 Task: In the  document narrative.html. Insert footer and write 'www.quantum.com'. Find the word using Dictionary 'Grateful' Use the tool word Count and display word count while typing
Action: Mouse moved to (28, 68)
Screenshot: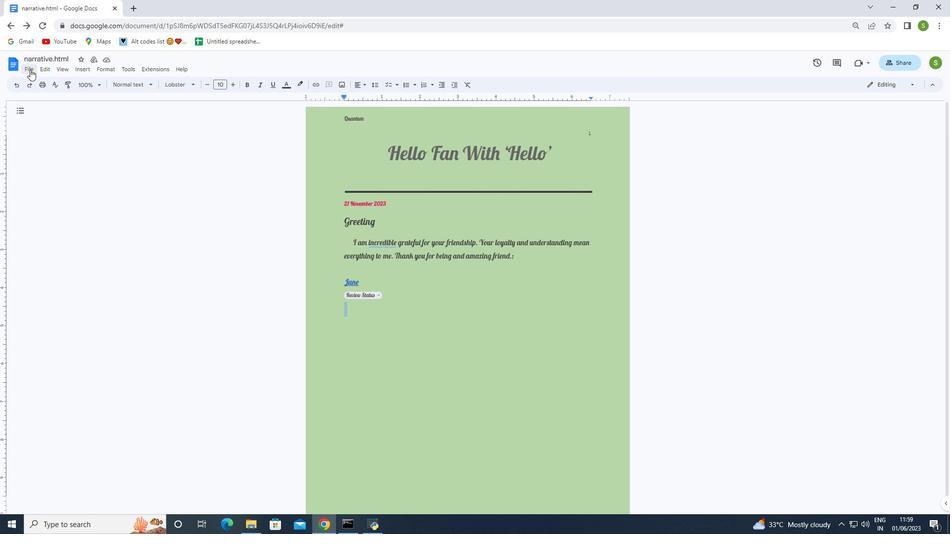 
Action: Mouse pressed left at (28, 68)
Screenshot: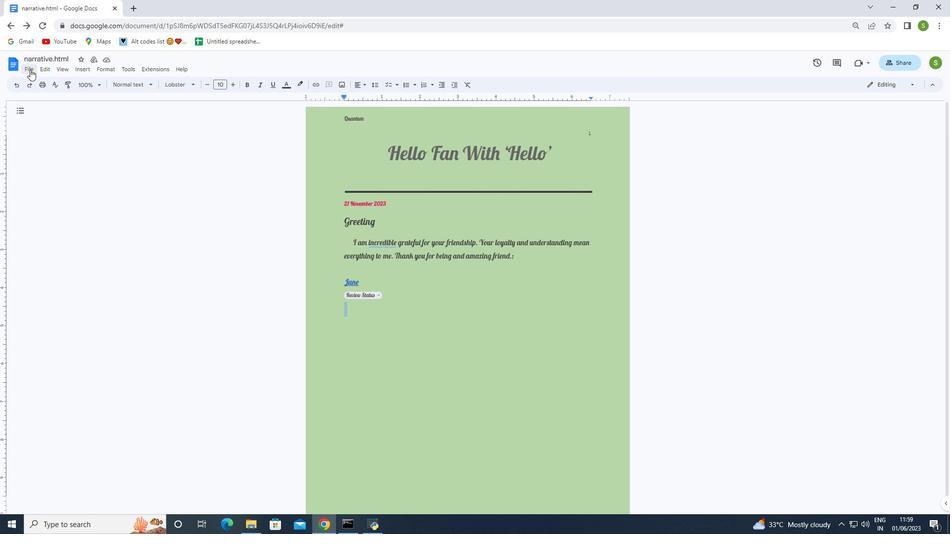 
Action: Mouse moved to (48, 169)
Screenshot: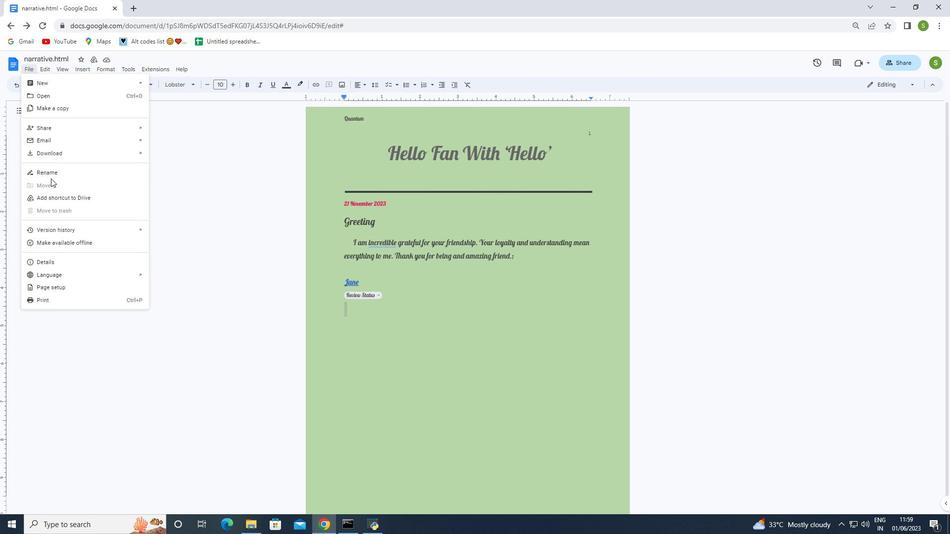 
Action: Mouse pressed left at (48, 169)
Screenshot: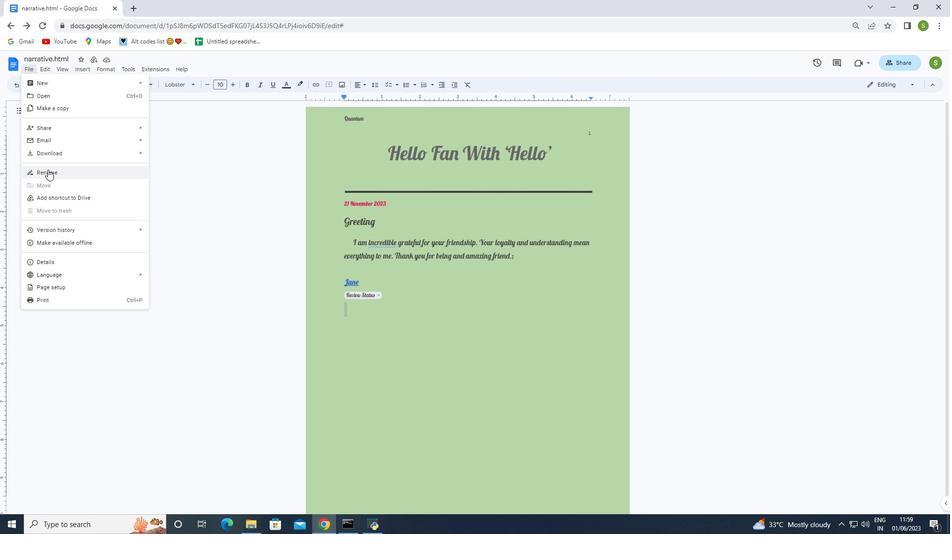 
Action: Mouse moved to (54, 121)
Screenshot: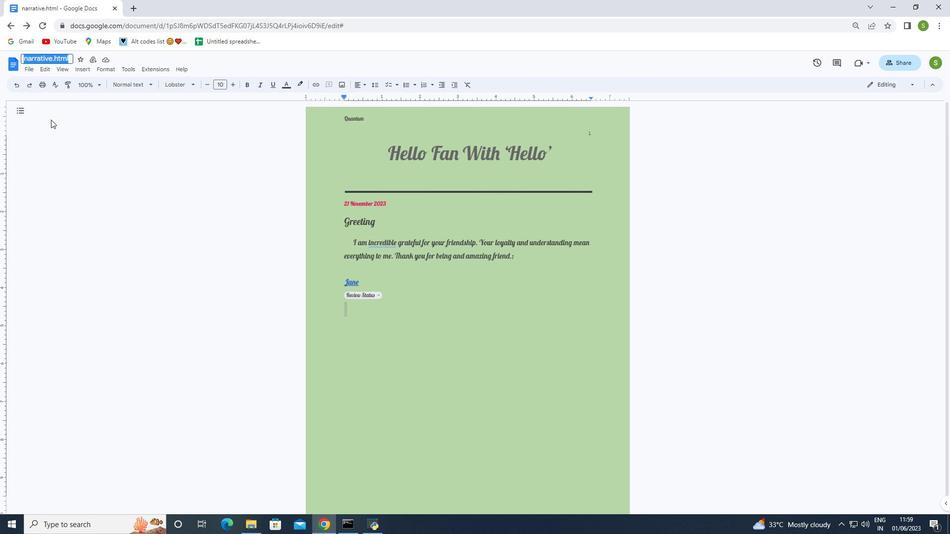 
Action: Key pressed <Key.backspace>narrative.html
Screenshot: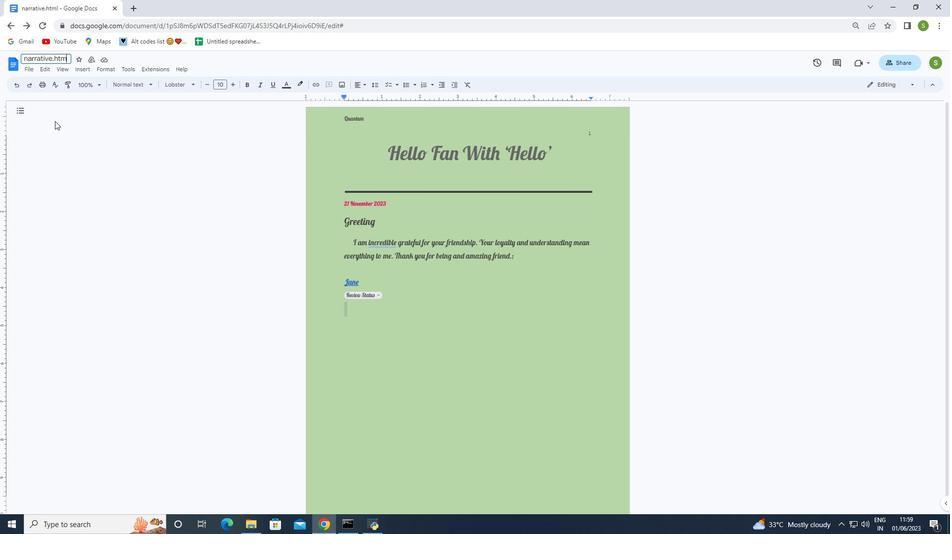 
Action: Mouse moved to (94, 126)
Screenshot: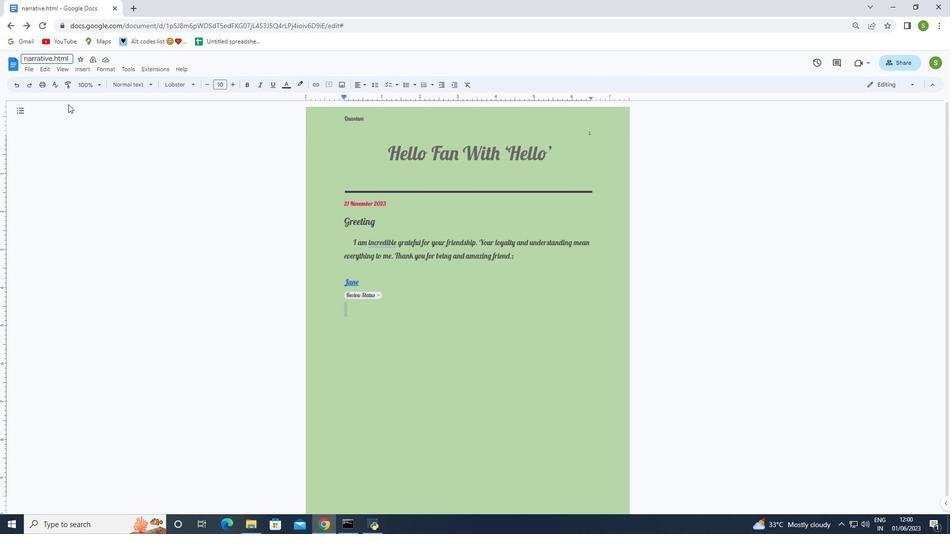 
Action: Mouse pressed left at (94, 126)
Screenshot: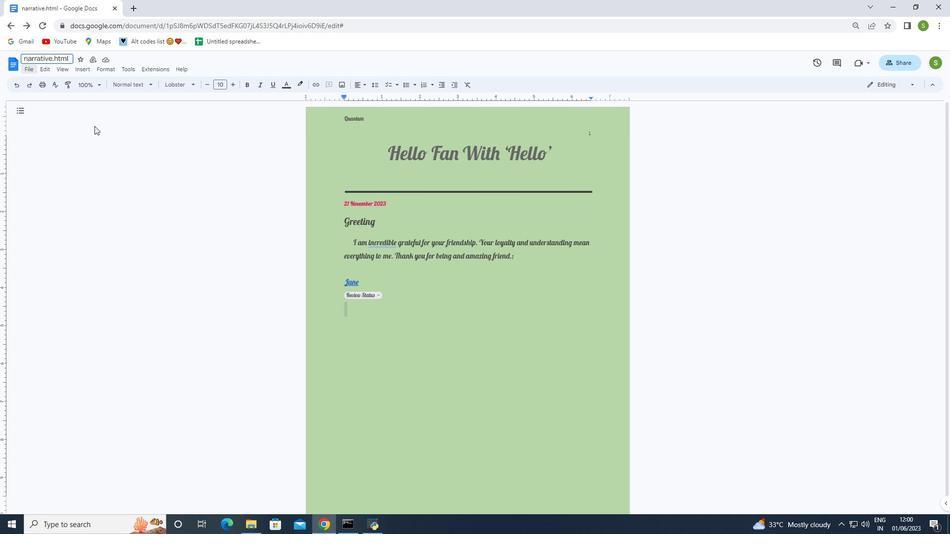
Action: Mouse moved to (30, 70)
Screenshot: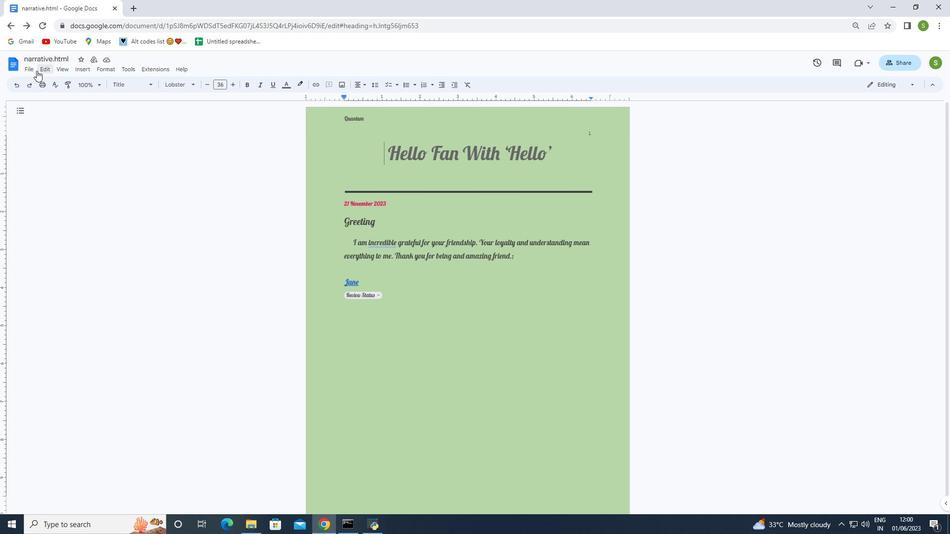
Action: Mouse pressed left at (30, 70)
Screenshot: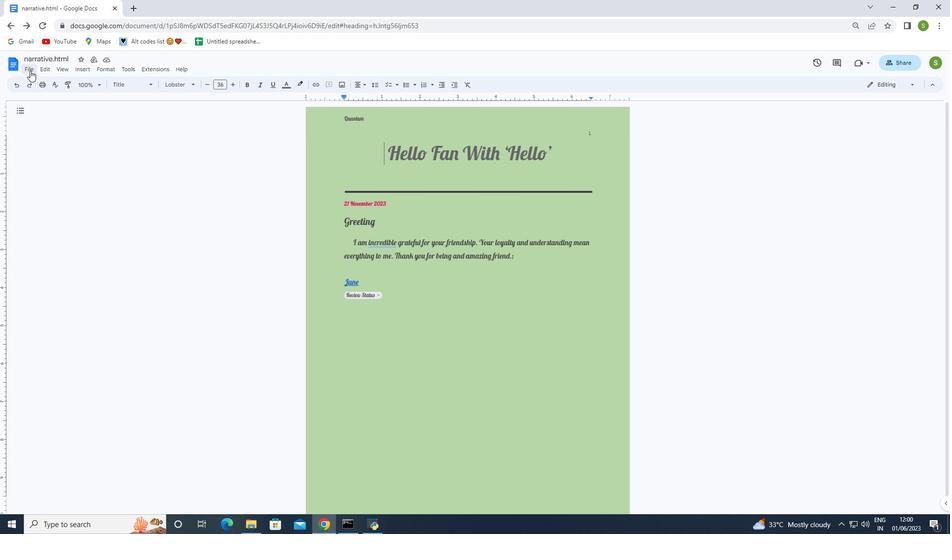 
Action: Mouse moved to (207, 281)
Screenshot: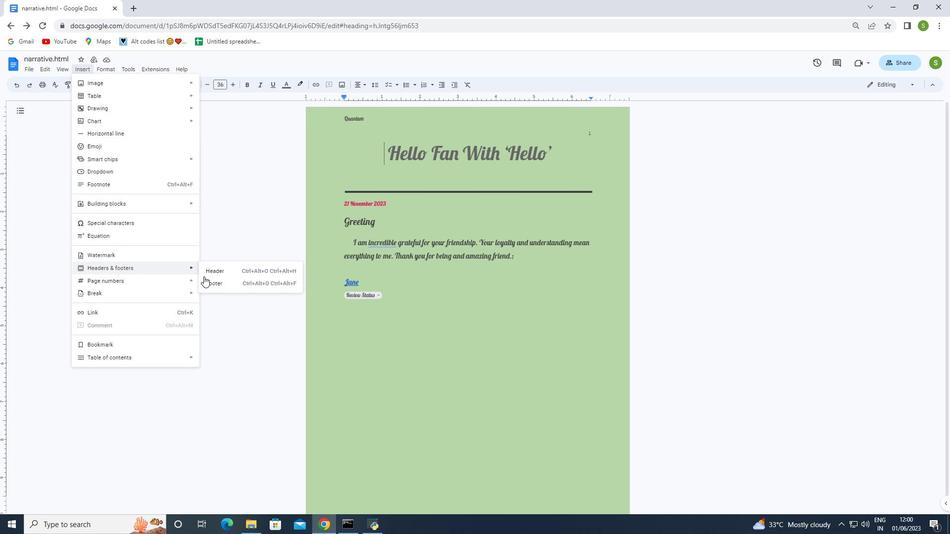 
Action: Mouse pressed left at (207, 281)
Screenshot: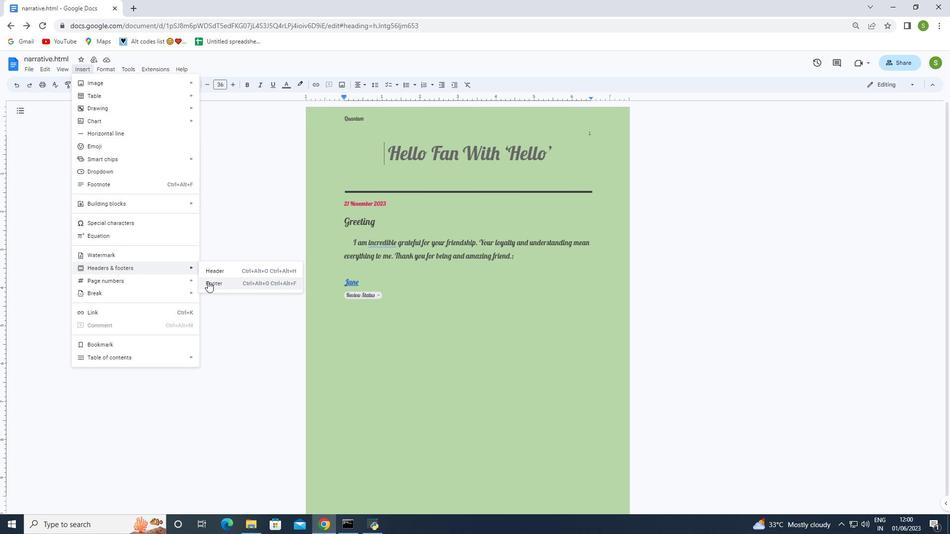 
Action: Key pressed ww.<Key.backspace>w.quantum.com
Screenshot: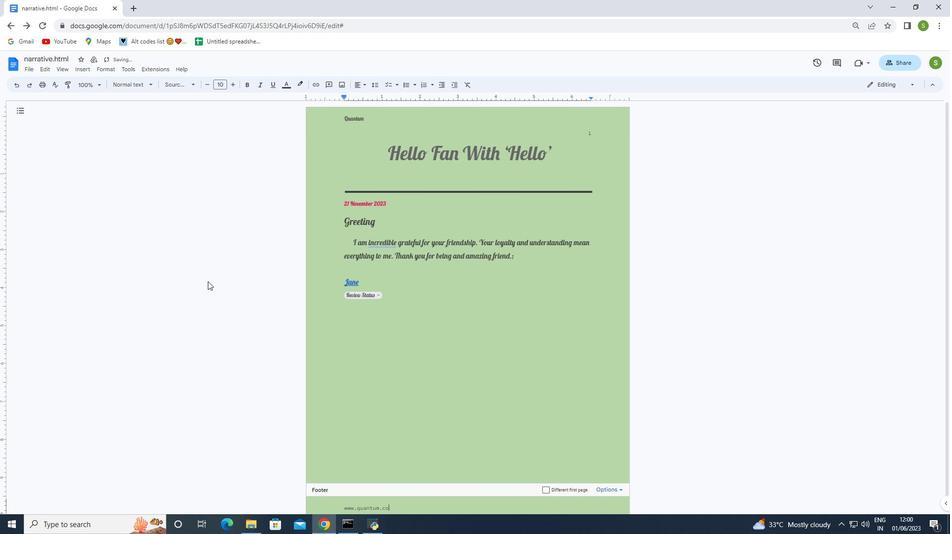 
Action: Mouse moved to (479, 372)
Screenshot: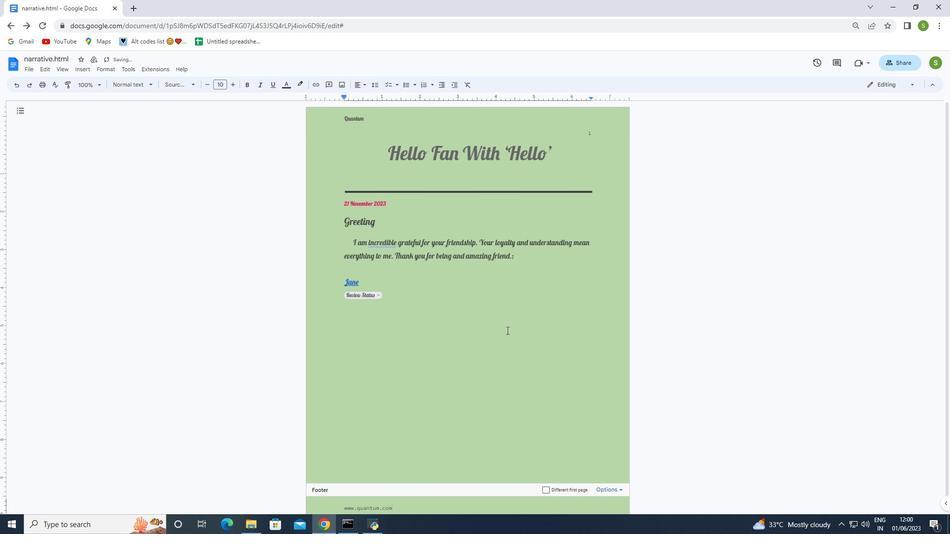 
Action: Mouse pressed left at (479, 372)
Screenshot: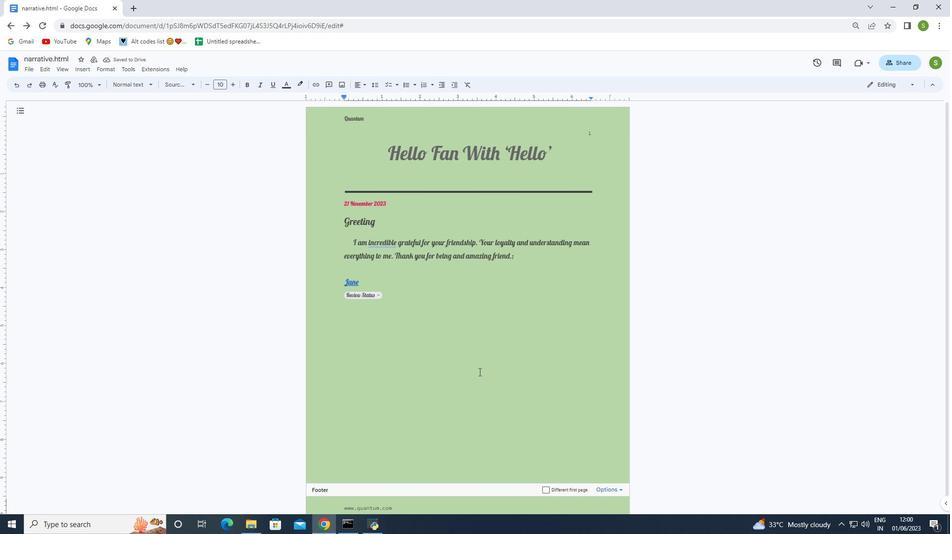 
Action: Mouse moved to (504, 367)
Screenshot: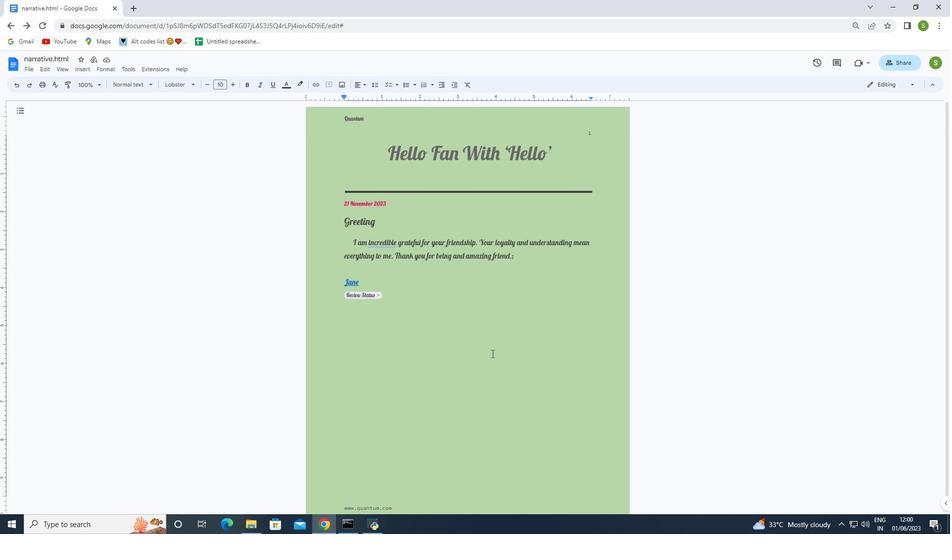 
Action: Mouse scrolled (504, 366) with delta (0, 0)
Screenshot: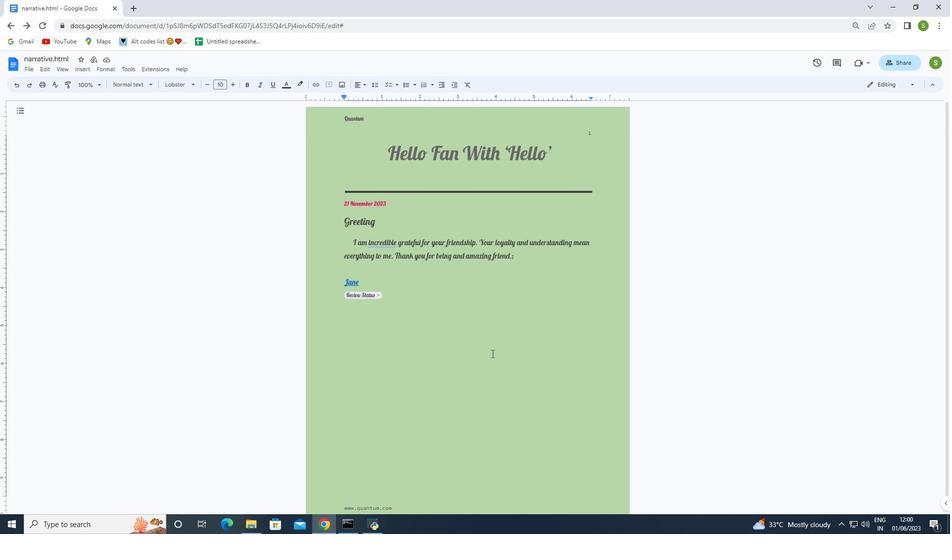
Action: Mouse moved to (504, 367)
Screenshot: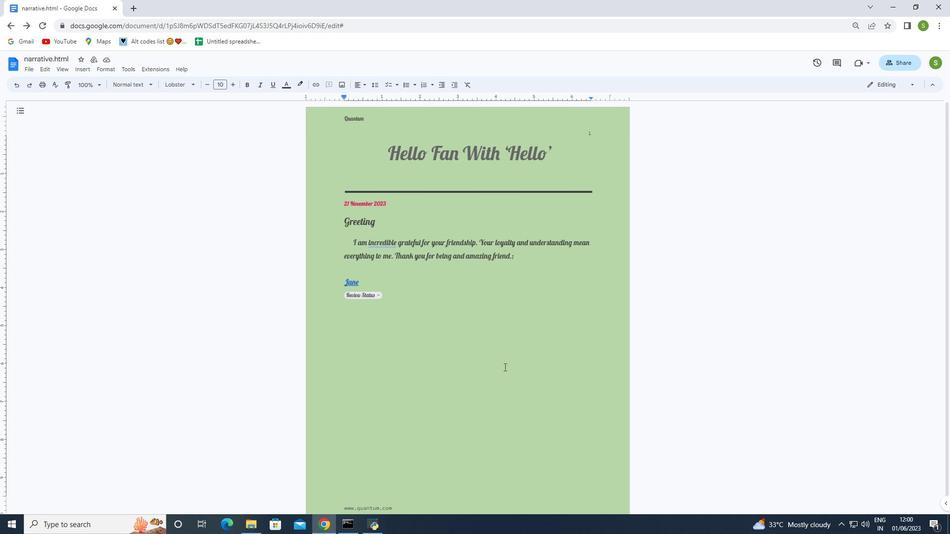 
Action: Mouse scrolled (504, 366) with delta (0, 0)
Screenshot: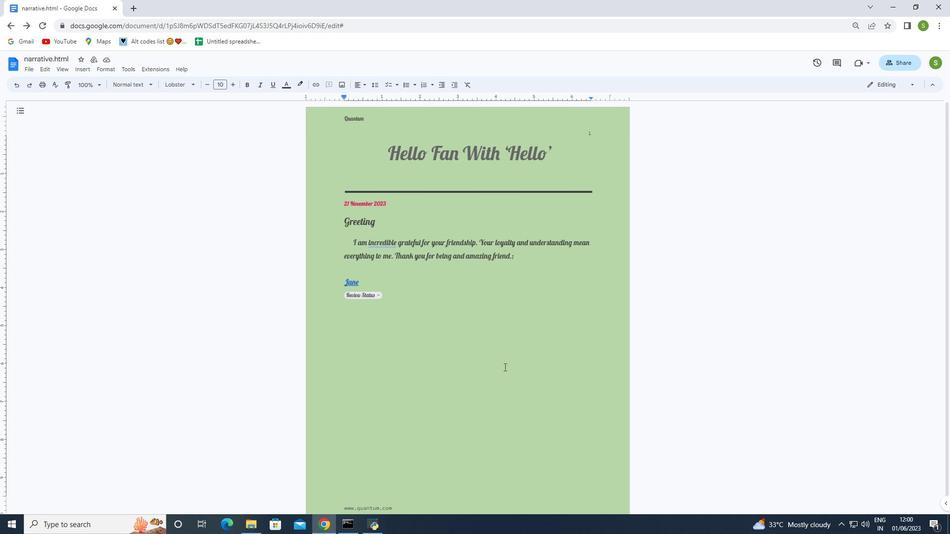 
Action: Mouse moved to (344, 206)
Screenshot: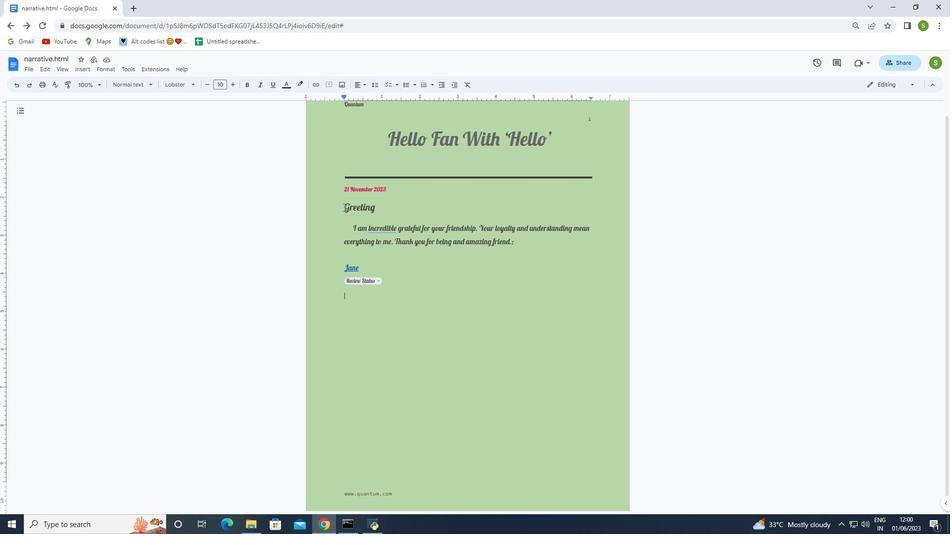 
Action: Mouse pressed left at (344, 206)
Screenshot: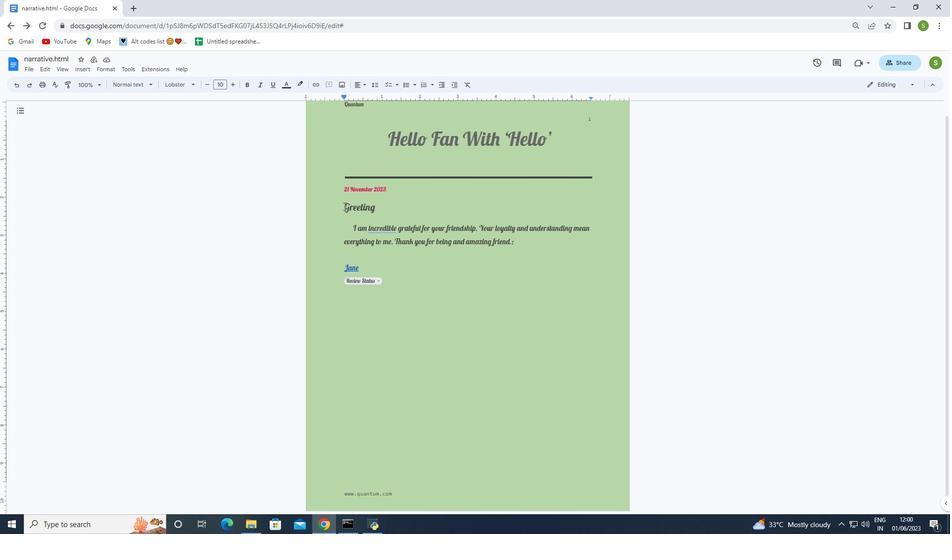 
Action: Mouse moved to (83, 69)
Screenshot: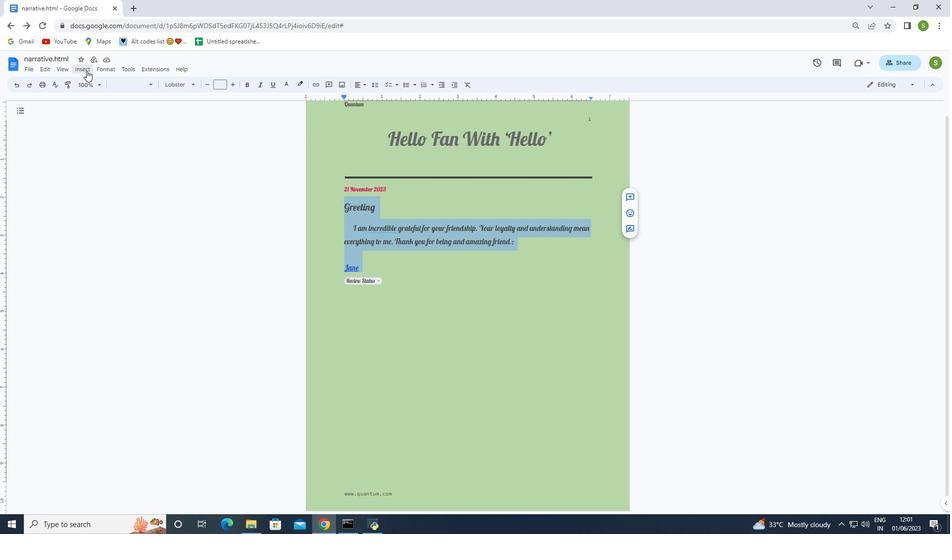 
Action: Mouse pressed left at (83, 69)
Screenshot: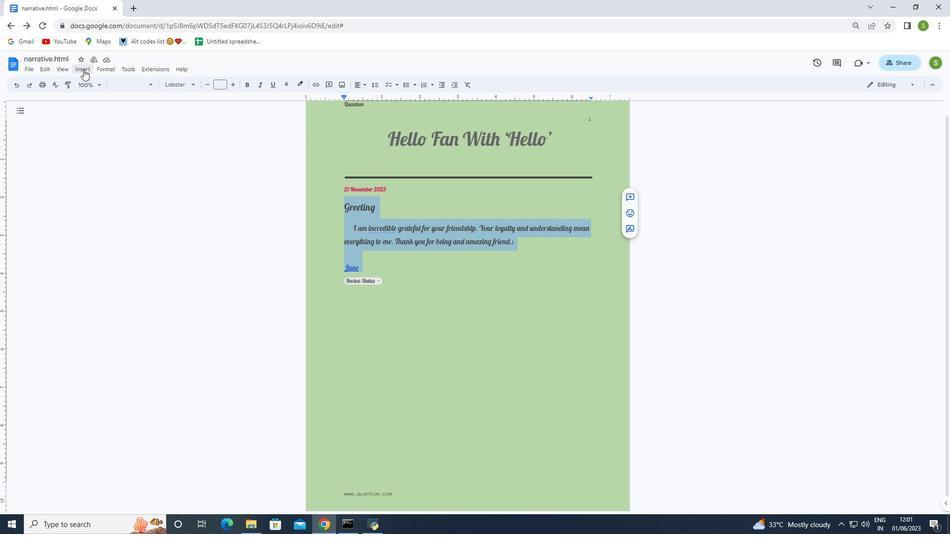 
Action: Mouse moved to (131, 67)
Screenshot: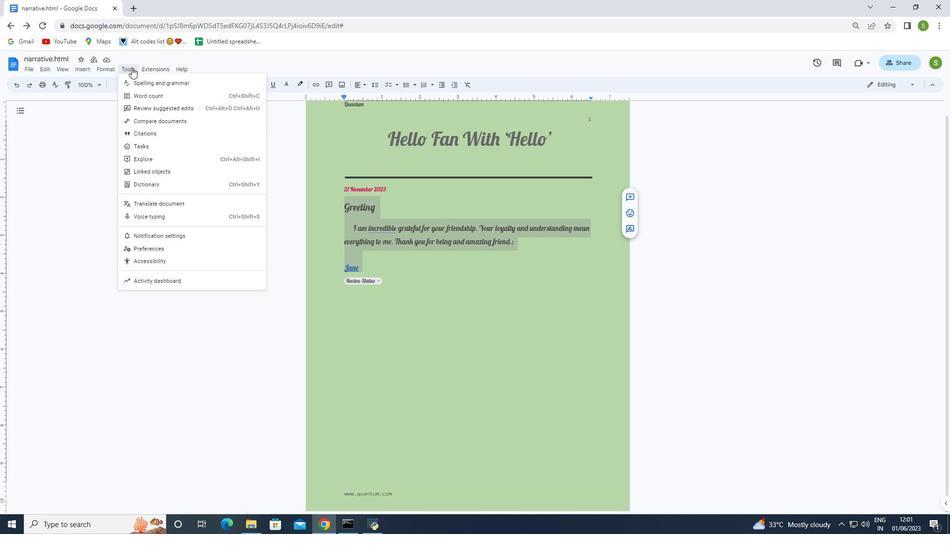 
Action: Mouse pressed left at (131, 67)
Screenshot: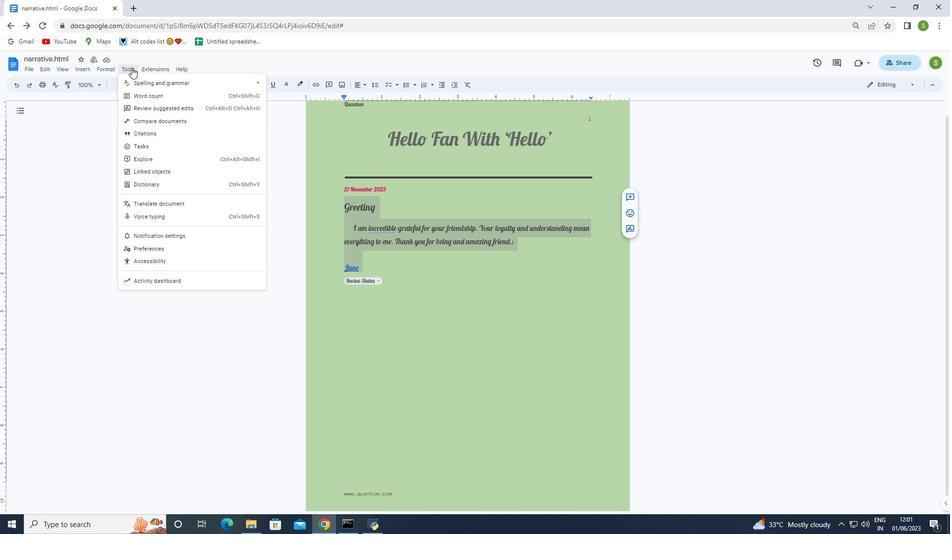 
Action: Mouse pressed left at (131, 67)
Screenshot: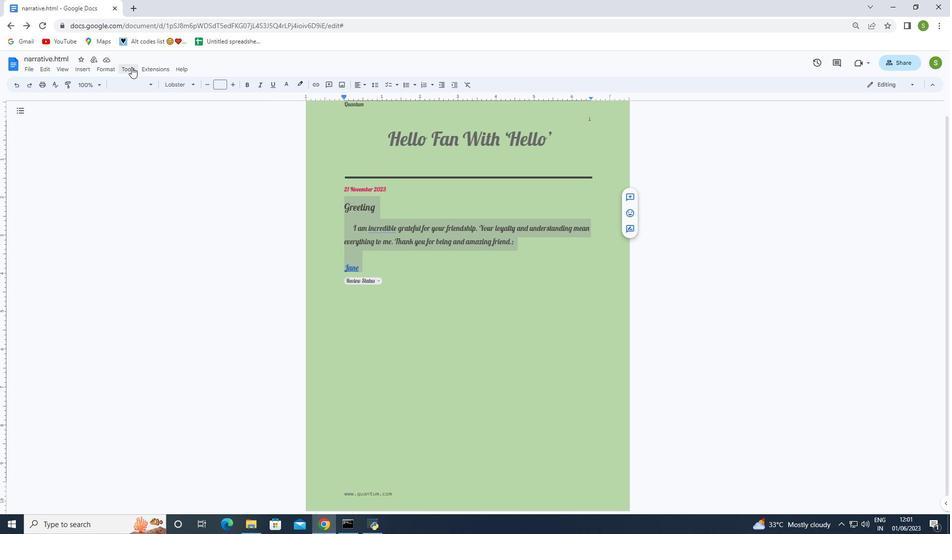 
Action: Mouse moved to (140, 182)
Screenshot: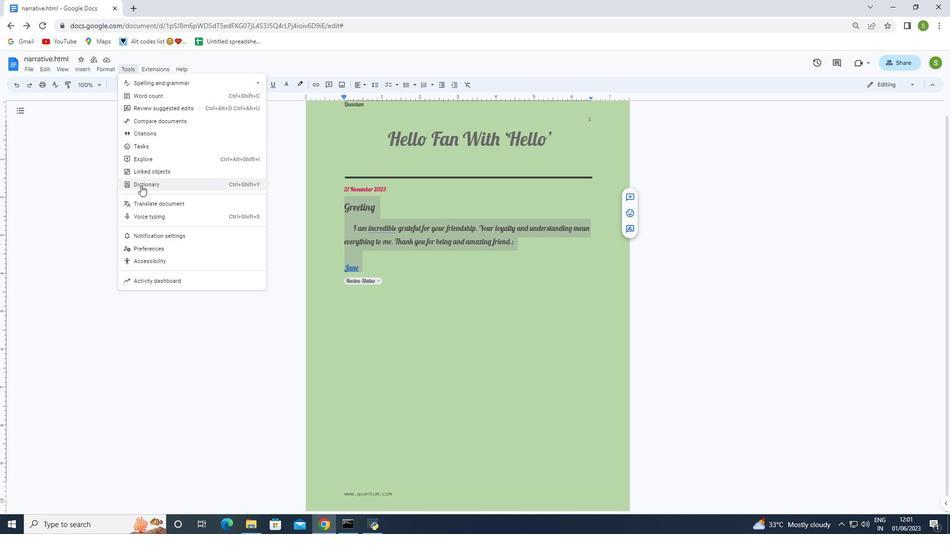
Action: Mouse pressed left at (140, 182)
Screenshot: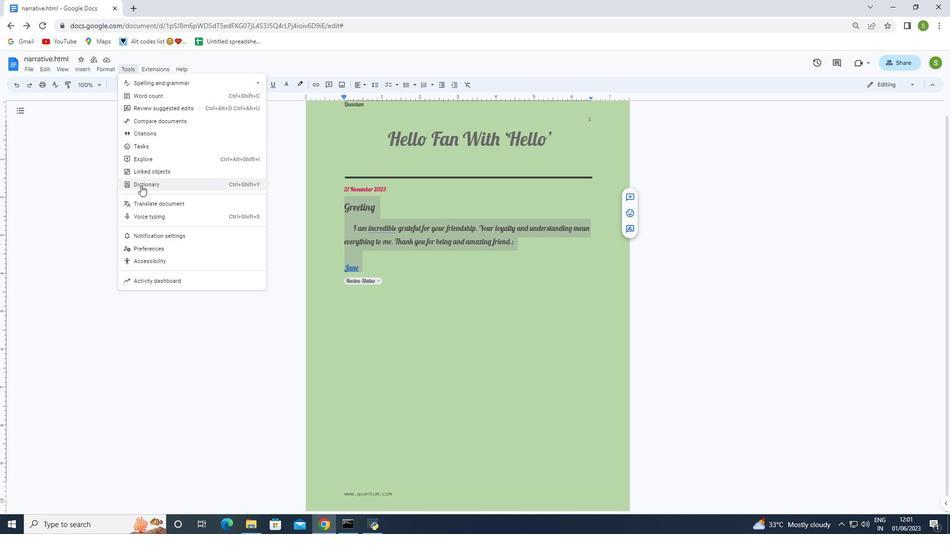 
Action: Mouse moved to (892, 108)
Screenshot: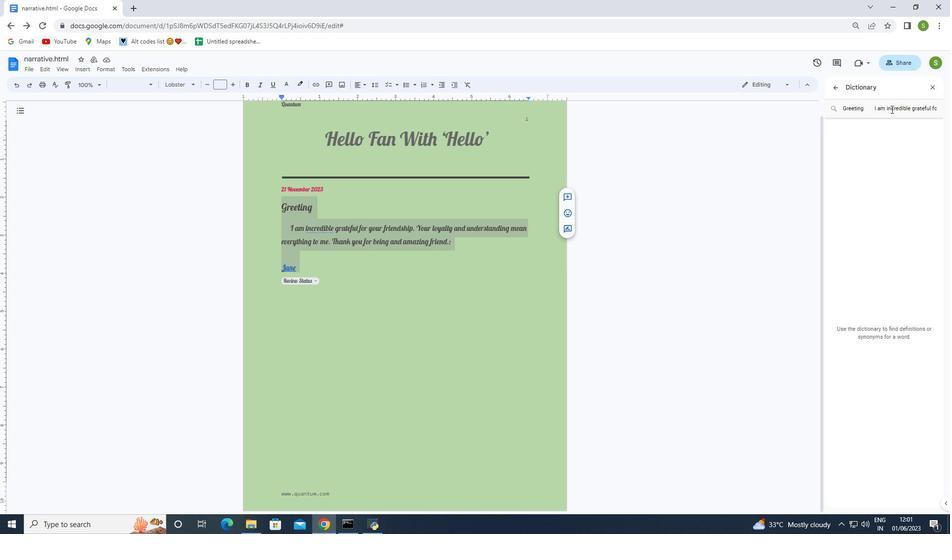 
Action: Mouse pressed left at (892, 108)
Screenshot: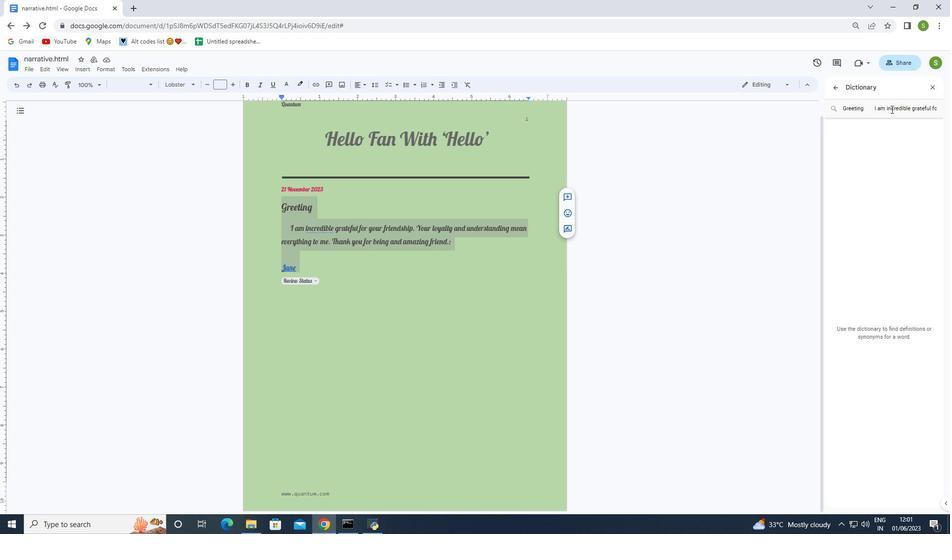 
Action: Mouse moved to (843, 106)
Screenshot: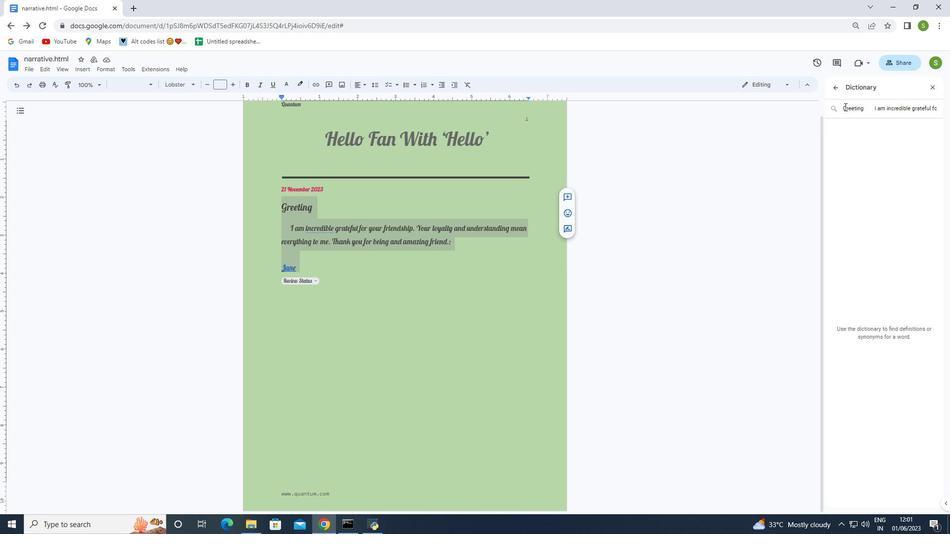 
Action: Mouse pressed left at (843, 106)
Screenshot: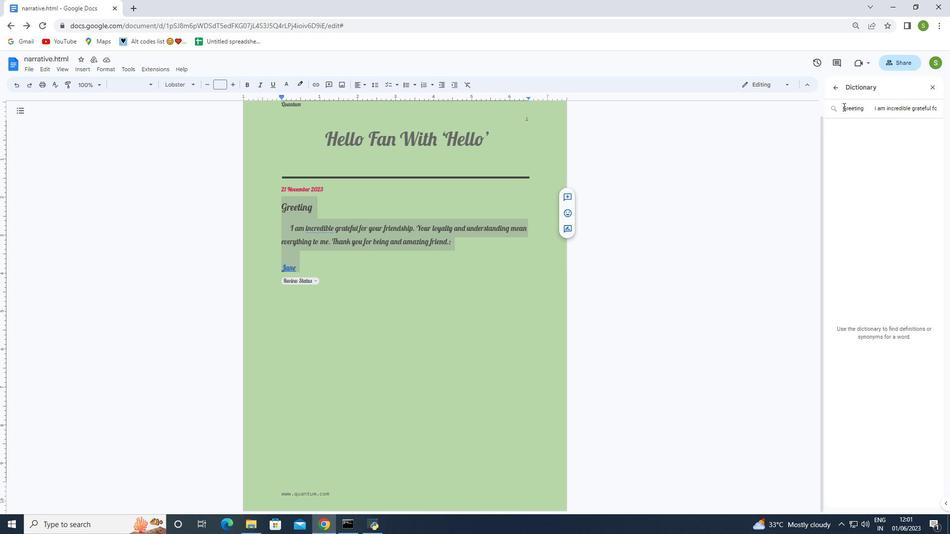 
Action: Mouse moved to (949, 154)
Screenshot: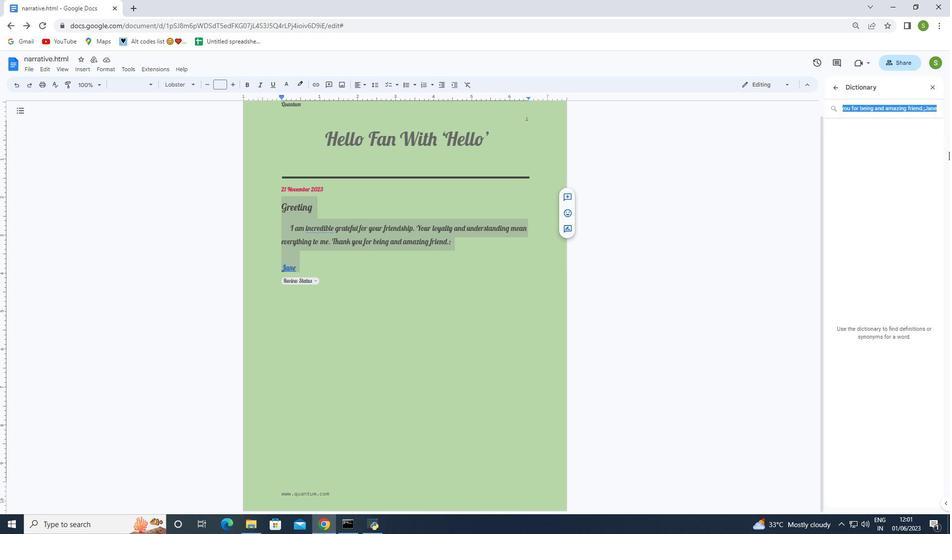 
Action: Key pressed <Key.backspace>
Screenshot: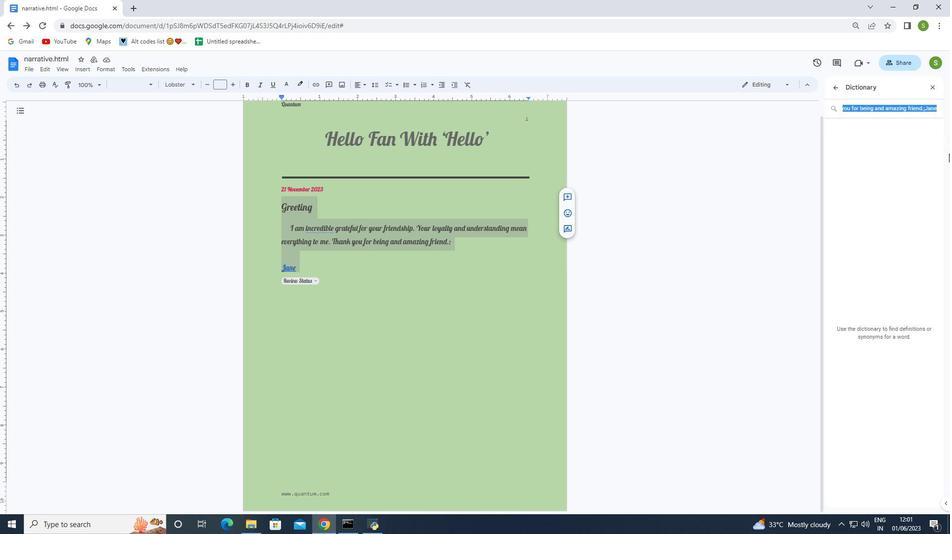 
Action: Mouse moved to (938, 154)
Screenshot: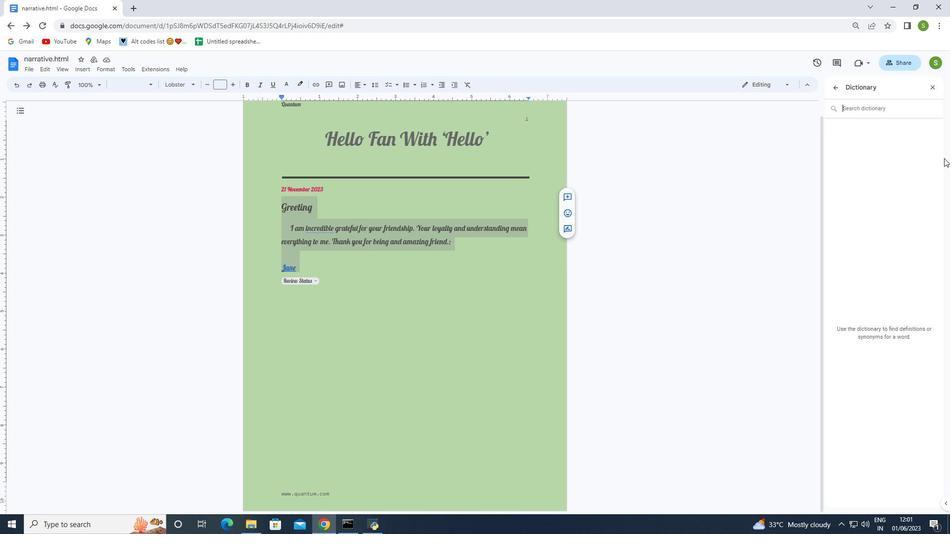 
Action: Key pressed grateful<Key.enter>
Screenshot: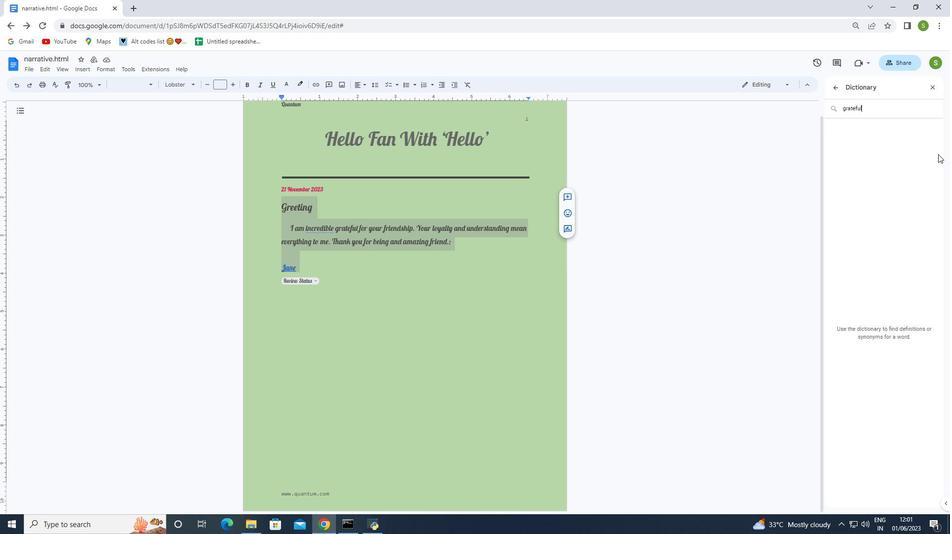 
Action: Mouse moved to (392, 278)
Screenshot: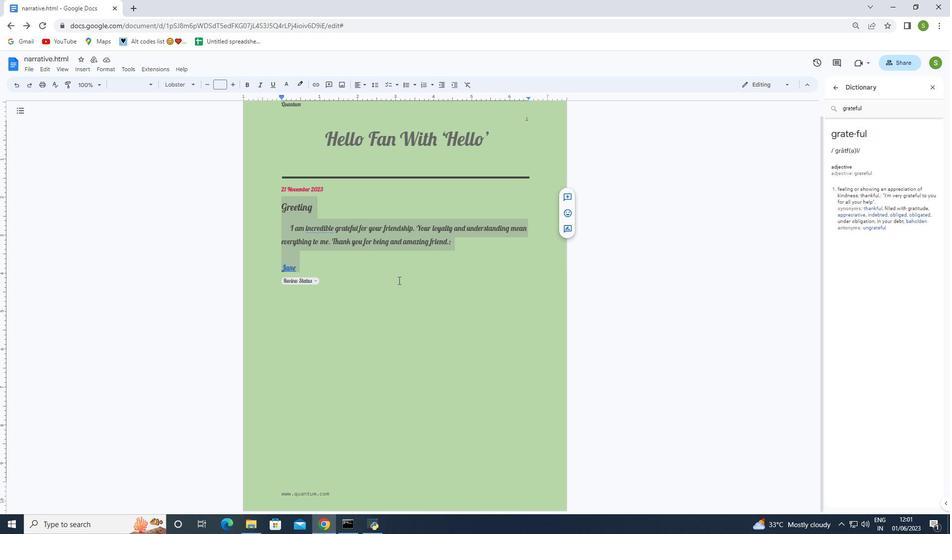 
Action: Mouse pressed left at (392, 278)
Screenshot: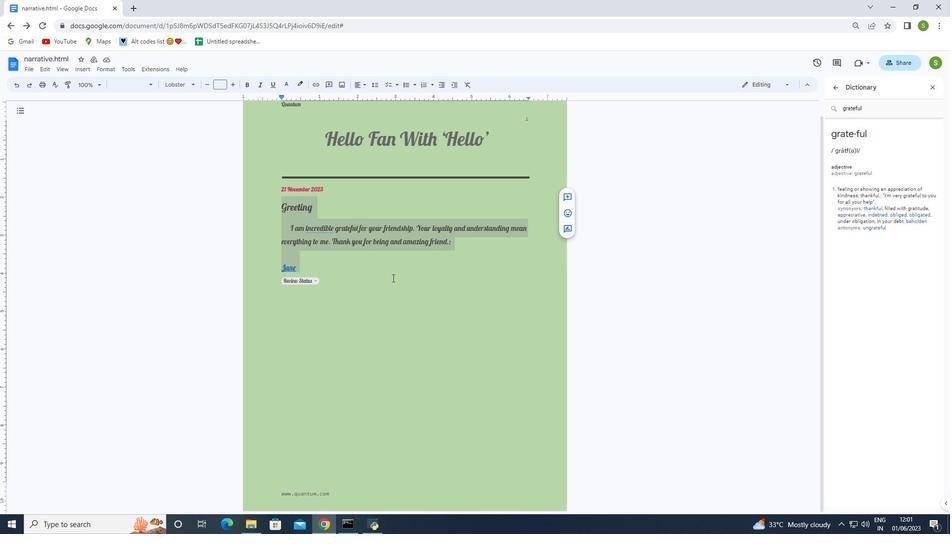 
Action: Mouse pressed left at (392, 278)
Screenshot: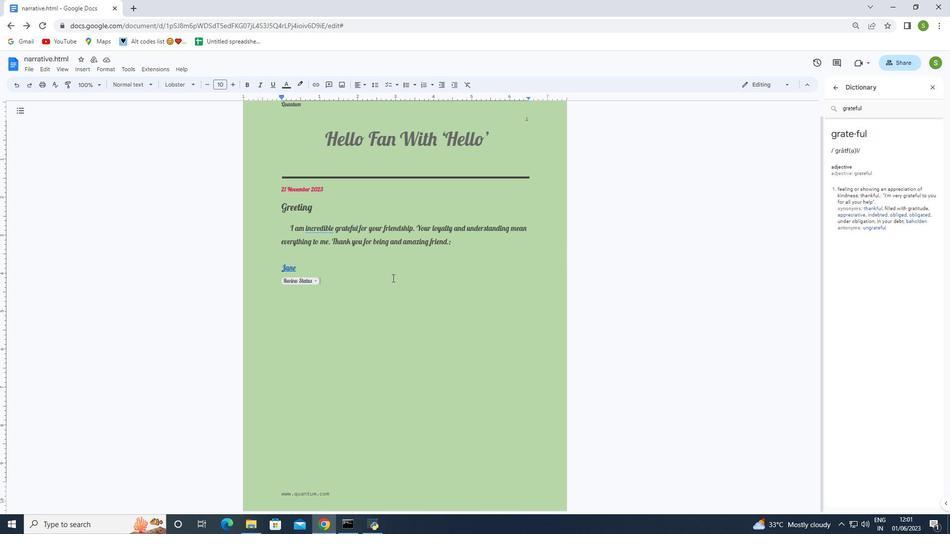 
Action: Mouse moved to (467, 249)
Screenshot: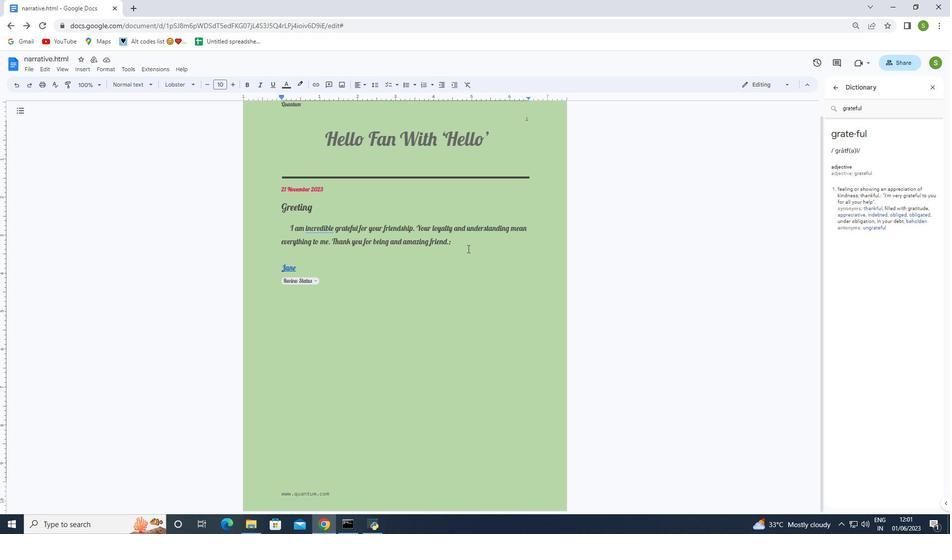 
Action: Mouse pressed left at (467, 249)
Screenshot: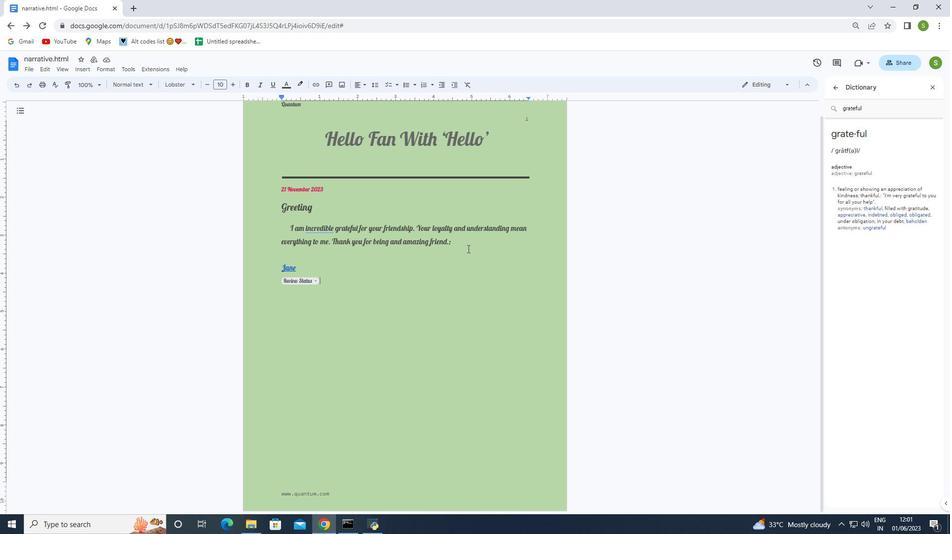 
Action: Mouse moved to (528, 225)
Screenshot: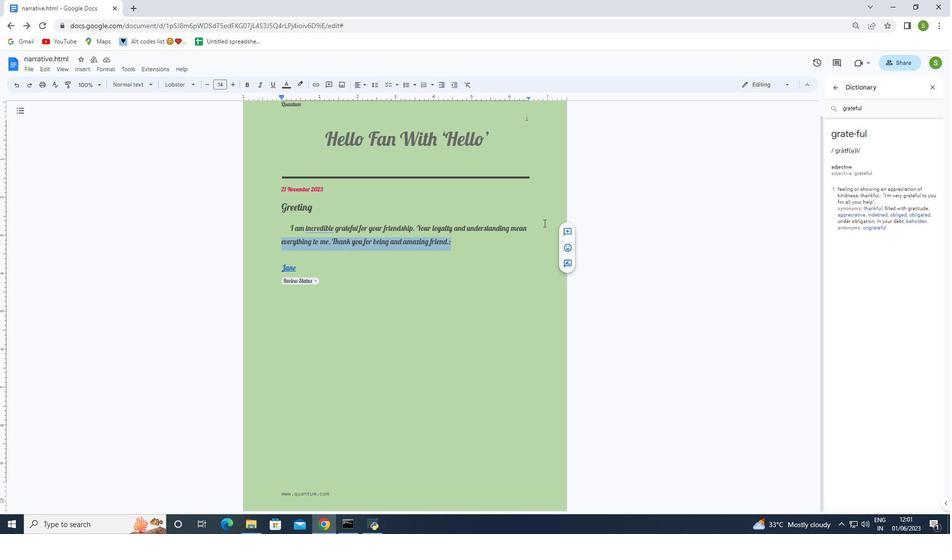 
Action: Mouse pressed left at (528, 225)
Screenshot: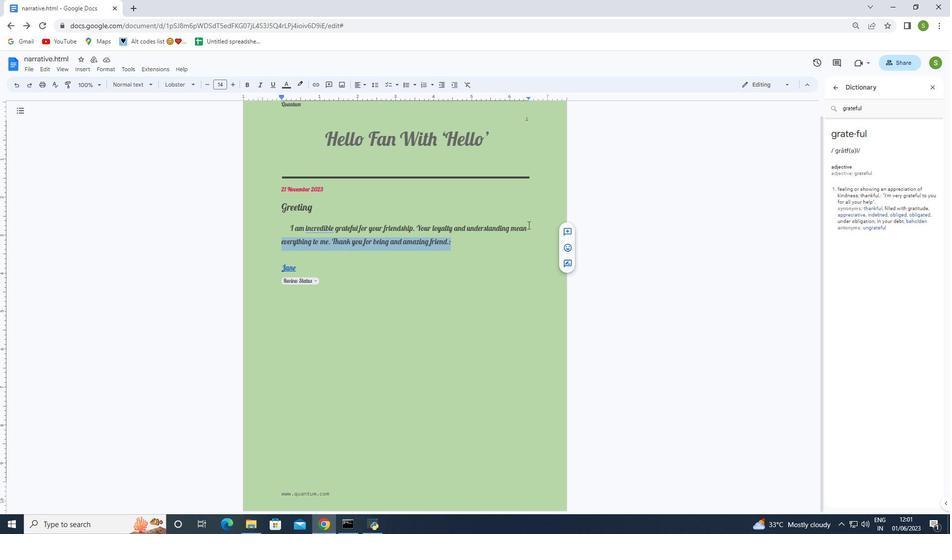 
Action: Mouse moved to (351, 277)
Screenshot: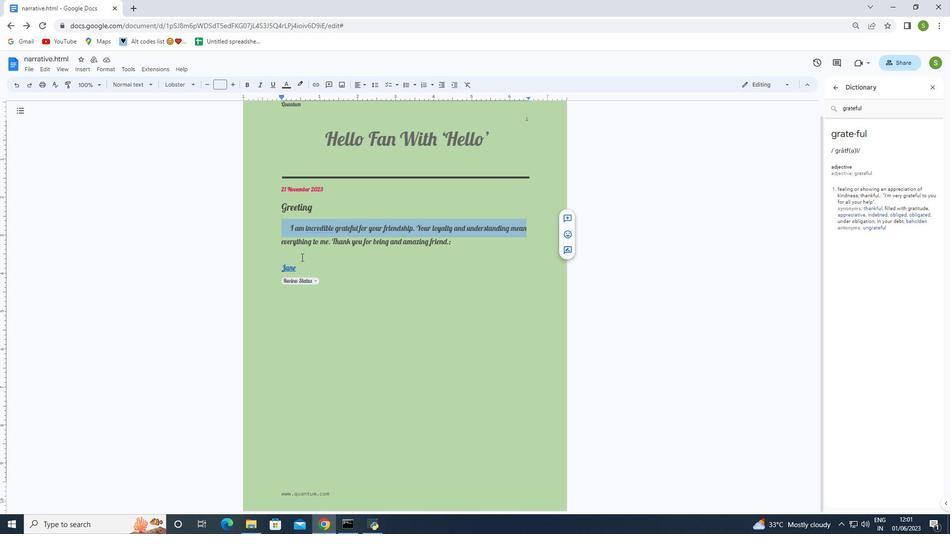 
Action: Mouse pressed left at (351, 277)
Screenshot: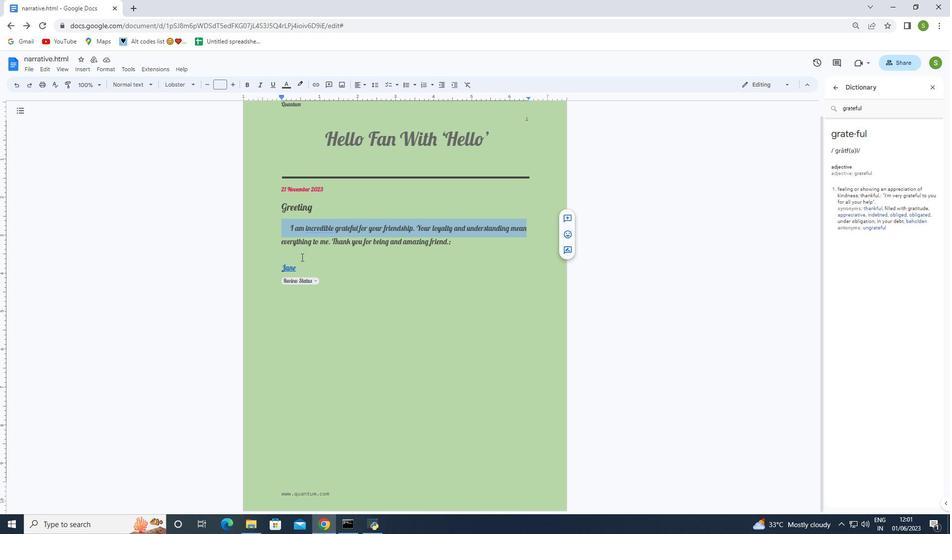 
Action: Mouse moved to (80, 67)
Screenshot: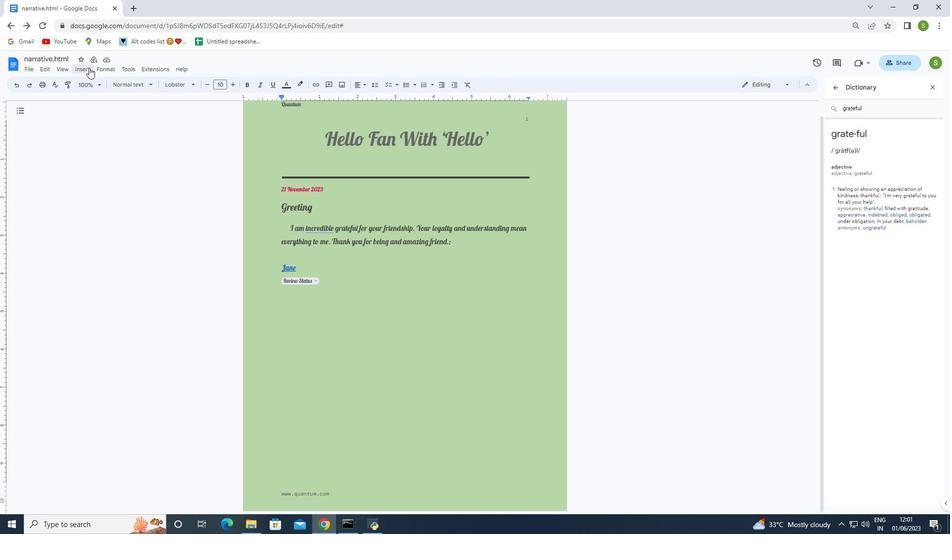
Action: Mouse pressed left at (80, 67)
Screenshot: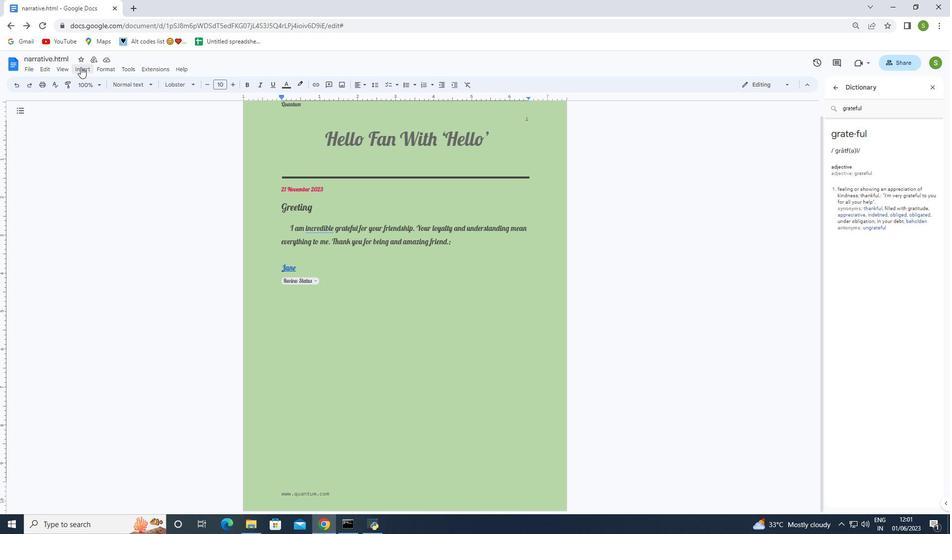 
Action: Mouse moved to (154, 96)
Screenshot: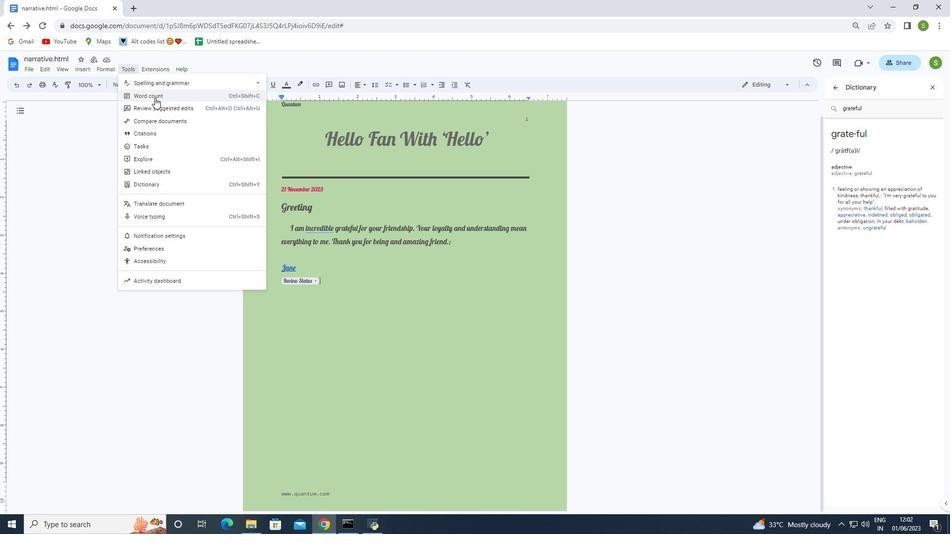 
Action: Mouse pressed left at (154, 96)
Screenshot: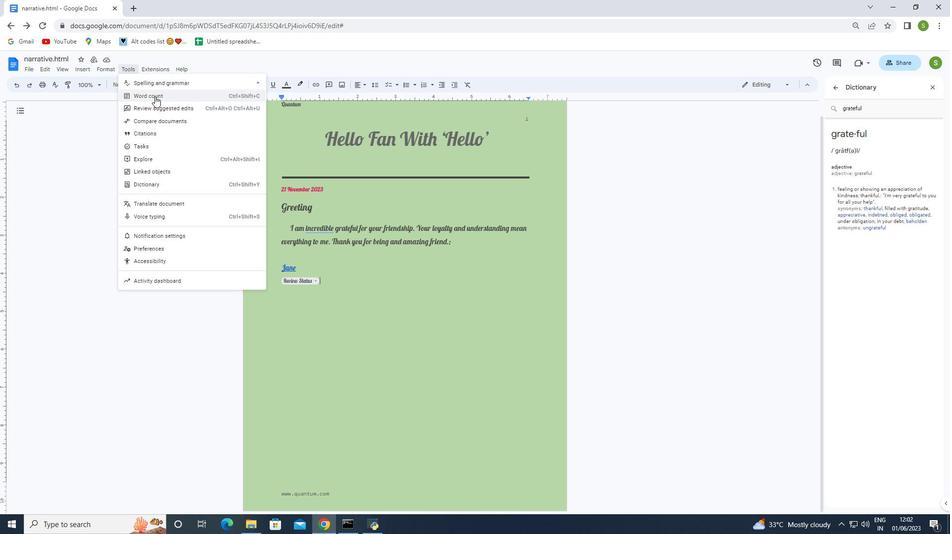 
Action: Mouse moved to (425, 317)
Screenshot: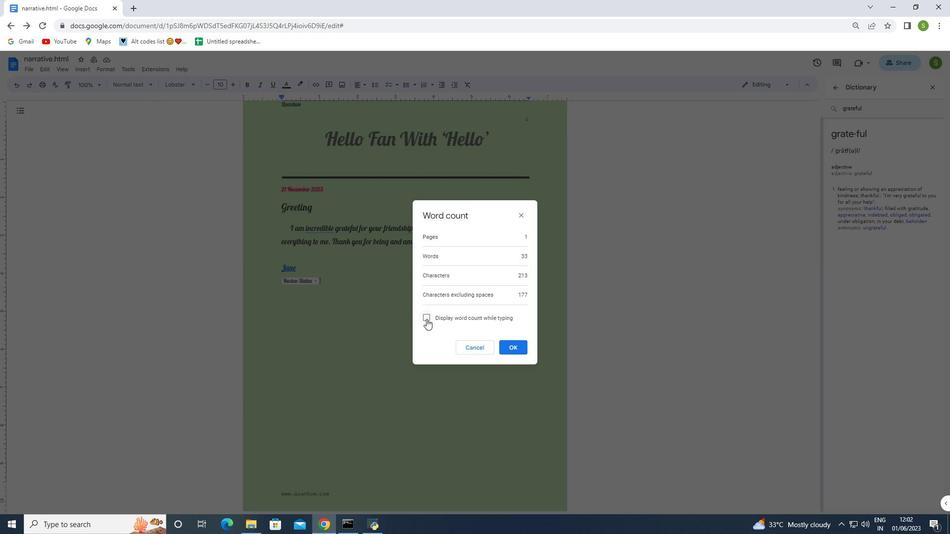 
Action: Mouse pressed left at (425, 317)
Screenshot: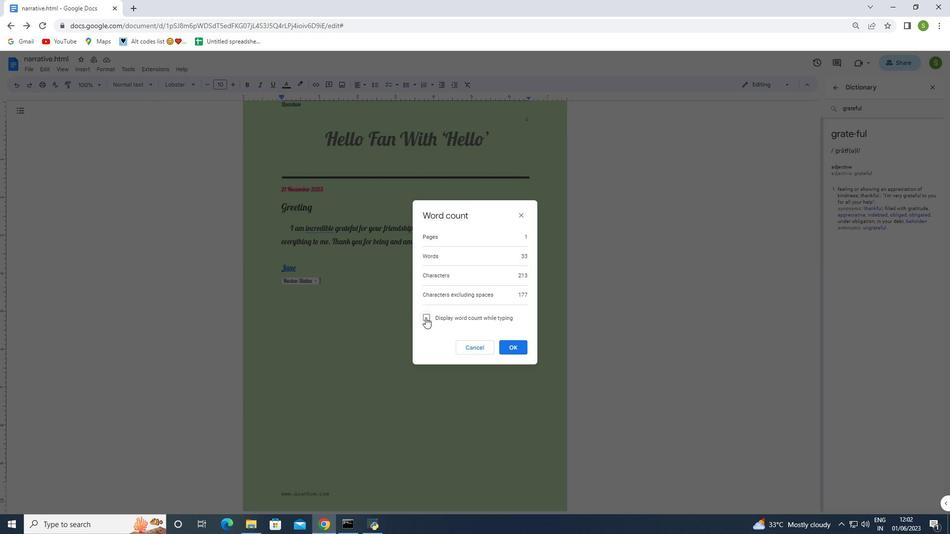 
Action: Mouse moved to (520, 350)
Screenshot: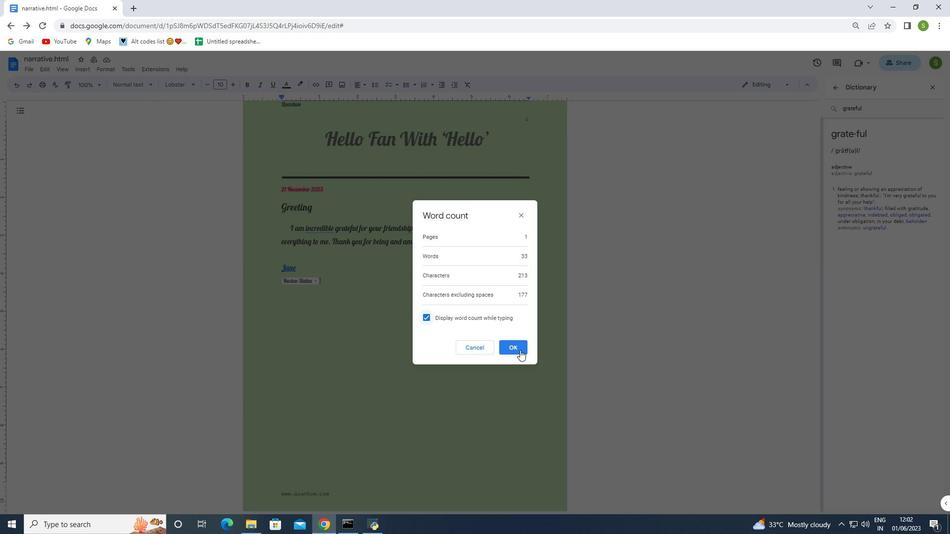 
Action: Mouse pressed left at (520, 350)
Screenshot: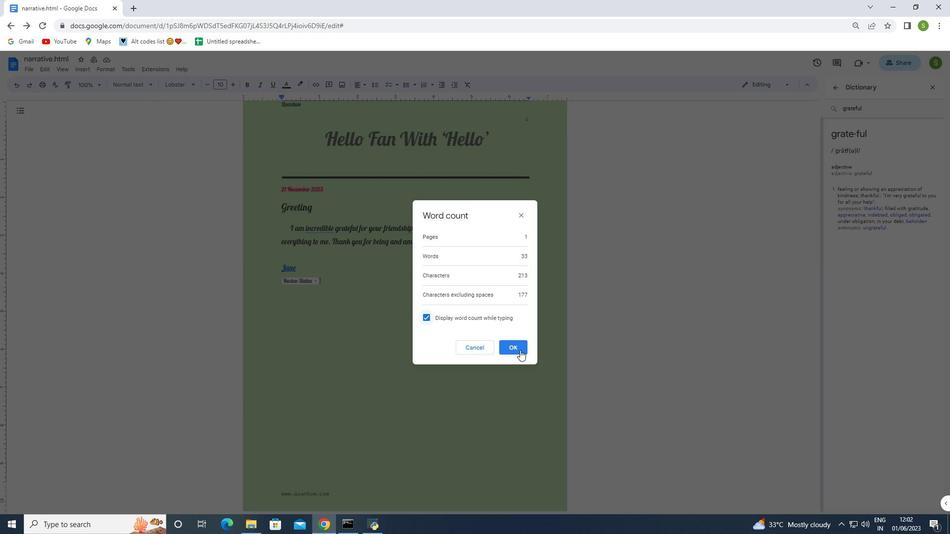 
Action: Mouse moved to (332, 366)
Screenshot: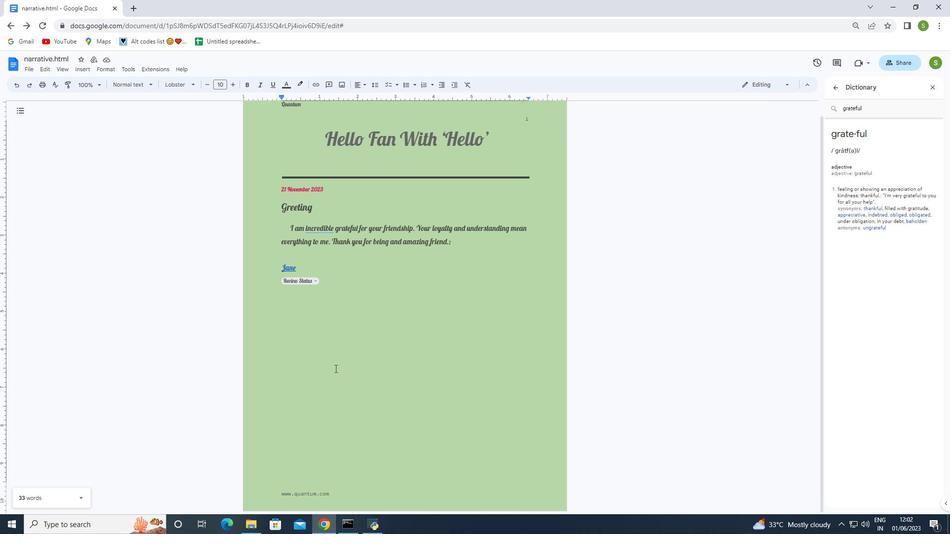 
